Task: Write the Company Name "Softage" Under New vendor in Find vendor.
Action: Mouse moved to (96, 11)
Screenshot: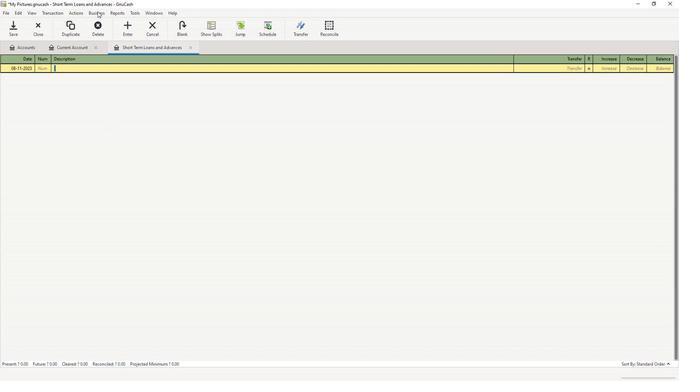 
Action: Mouse pressed left at (96, 11)
Screenshot: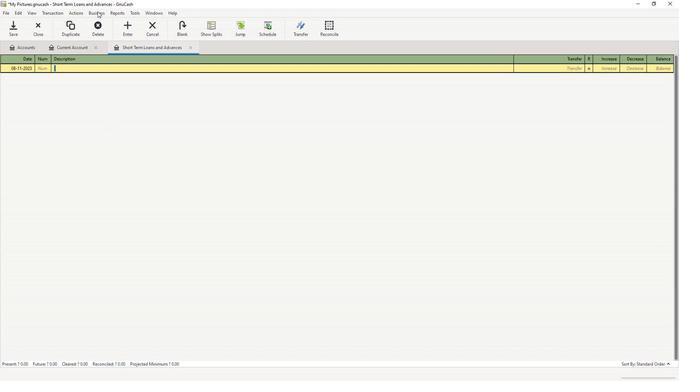 
Action: Mouse moved to (103, 32)
Screenshot: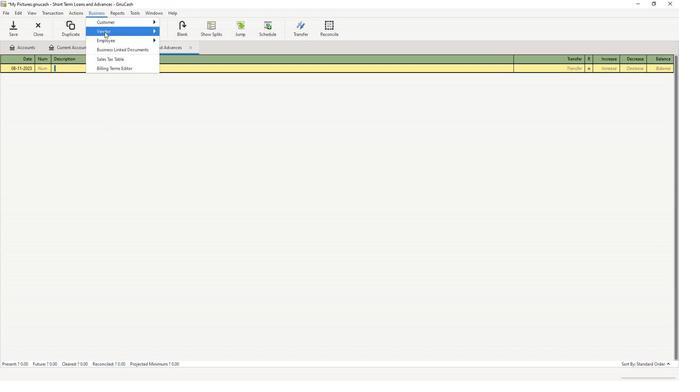 
Action: Mouse pressed left at (103, 32)
Screenshot: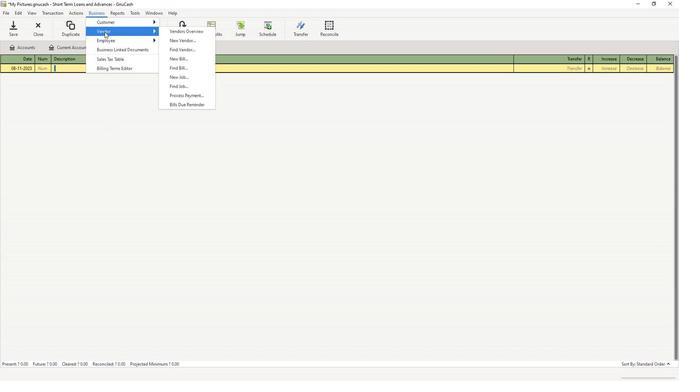 
Action: Mouse moved to (180, 49)
Screenshot: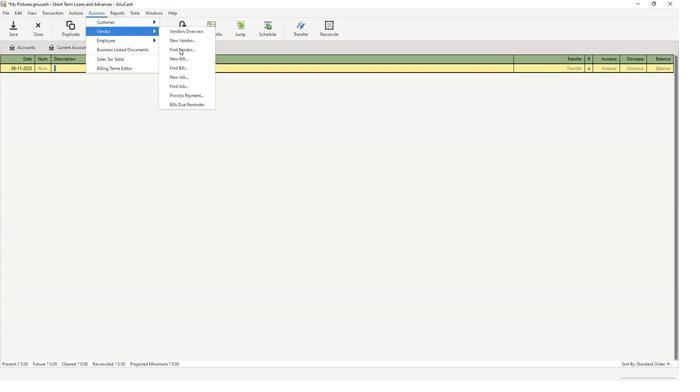 
Action: Mouse pressed left at (180, 49)
Screenshot: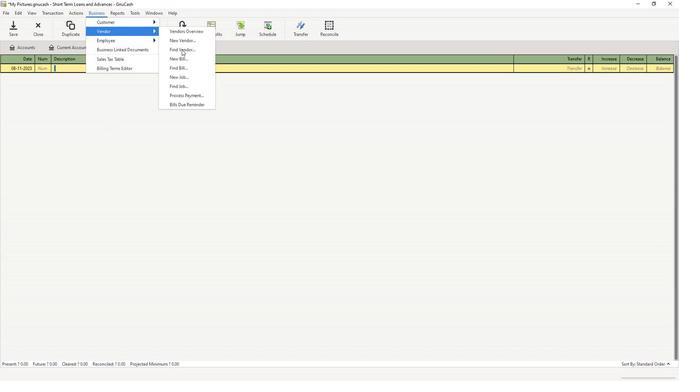 
Action: Mouse moved to (361, 249)
Screenshot: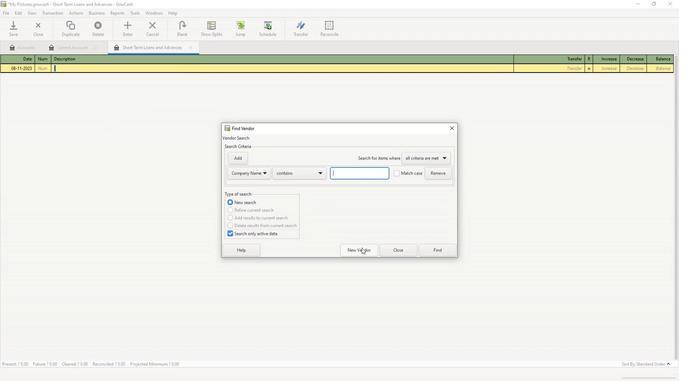 
Action: Mouse pressed left at (361, 249)
Screenshot: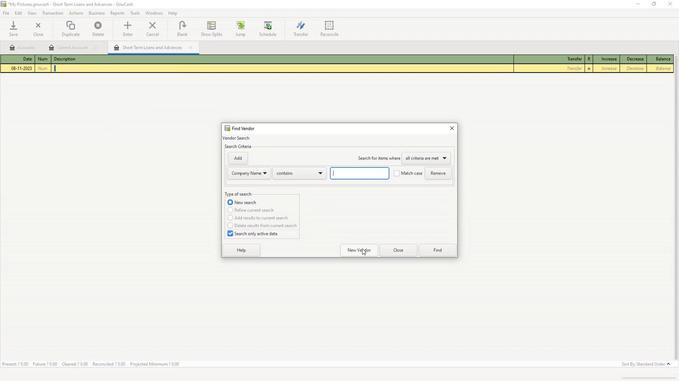 
Action: Mouse moved to (337, 136)
Screenshot: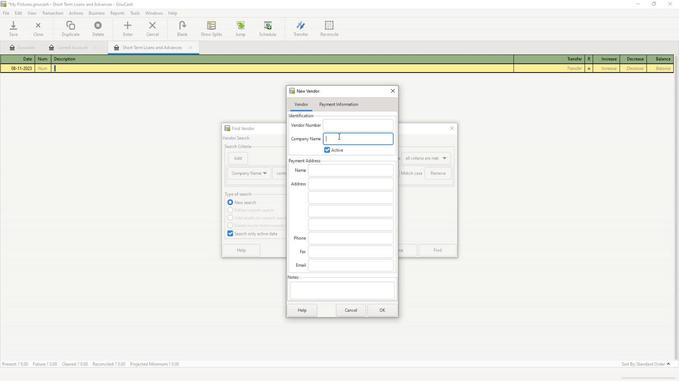 
Action: Mouse pressed left at (337, 136)
Screenshot: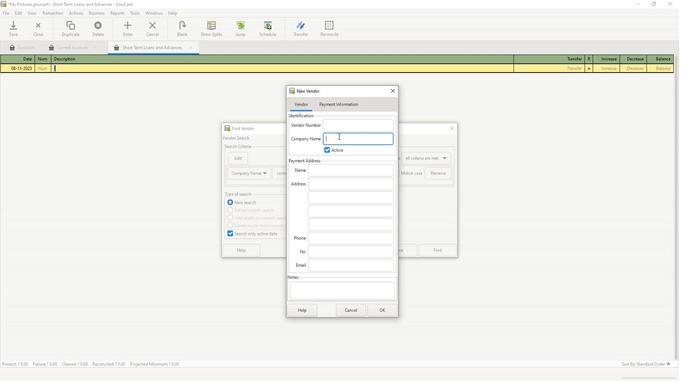 
Action: Key pressed <Key.caps_lock>S<Key.caps_lock>oftage
Screenshot: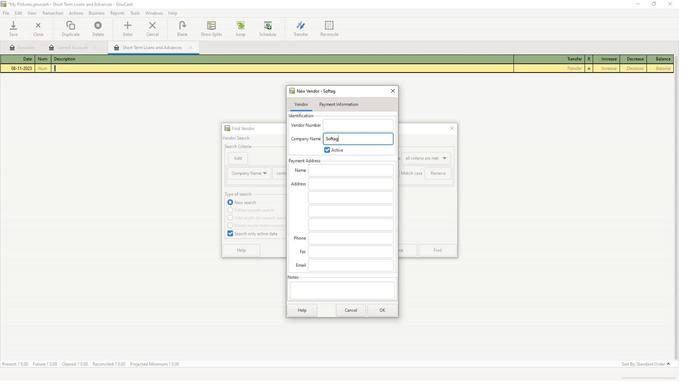 
Action: Mouse moved to (388, 310)
Screenshot: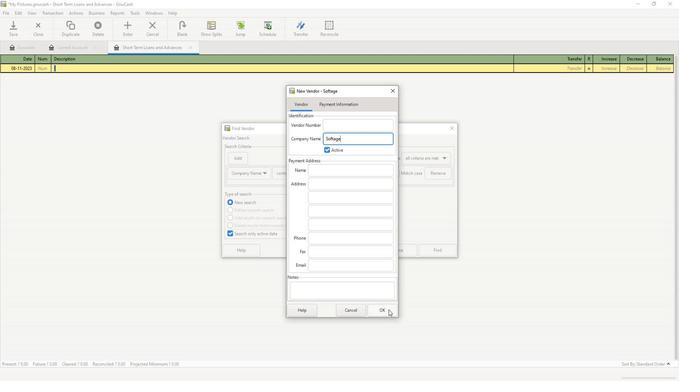 
